 Task: Add Attachment from computer to Card Card0000000301 in Board Board0000000076 in Workspace WS0000000026 in Trello. Add Cover Green to Card Card0000000301 in Board Board0000000076 in Workspace WS0000000026 in Trello. Add "Move Card To …" Button titled Button0000000301 to "top" of the list "To Do" to Card Card0000000301 in Board Board0000000076 in Workspace WS0000000026 in Trello. Add Description DS0000000301 to Card Card0000000302 in Board Board0000000076 in Workspace WS0000000026 in Trello. Add Comment CM0000000301 to Card Card0000000302 in Board Board0000000076 in Workspace WS0000000026 in Trello
Action: Mouse moved to (282, 179)
Screenshot: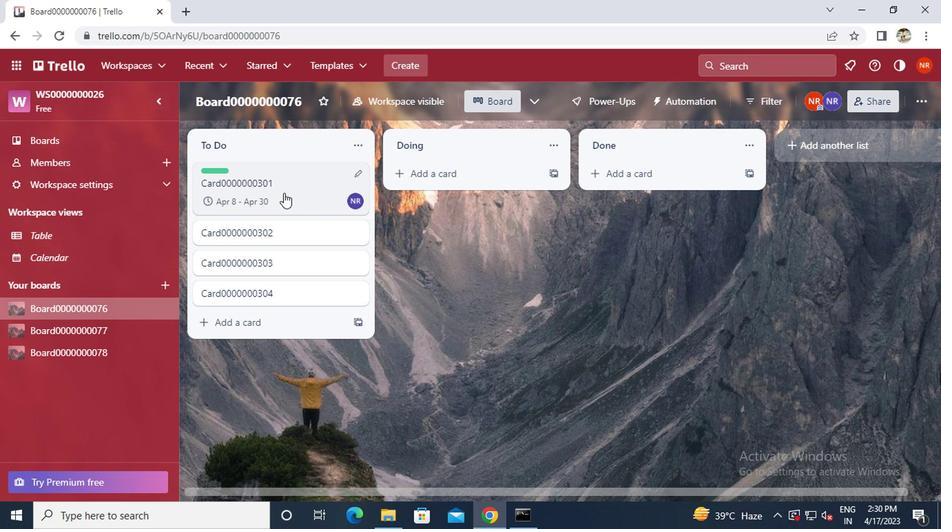 
Action: Mouse pressed left at (282, 179)
Screenshot: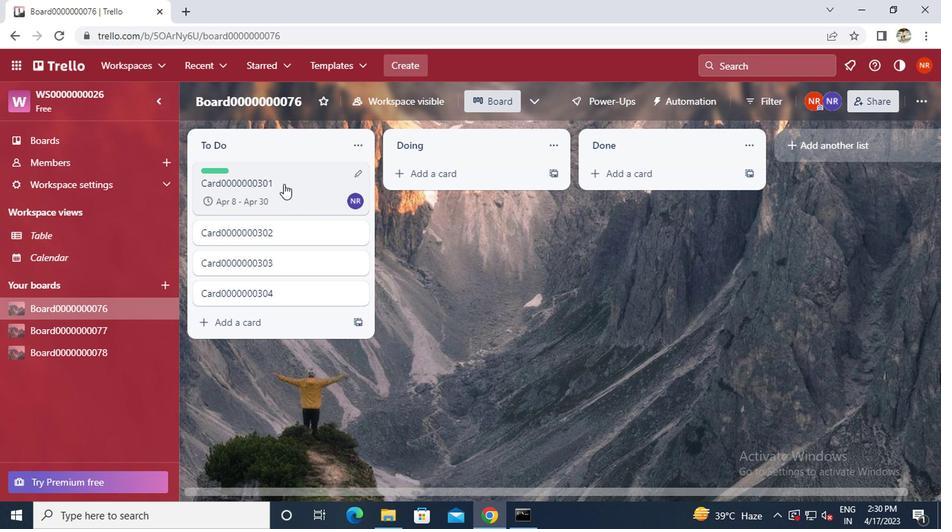 
Action: Mouse moved to (645, 326)
Screenshot: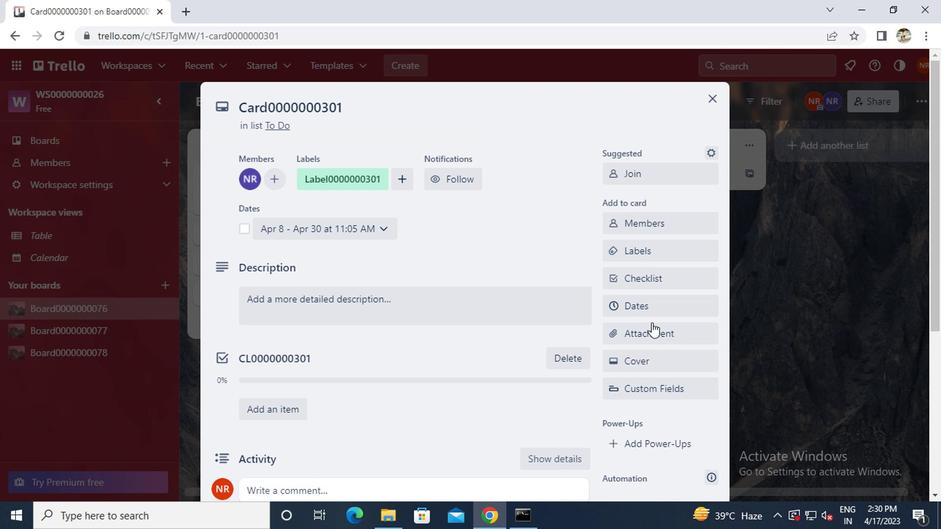 
Action: Mouse pressed left at (645, 326)
Screenshot: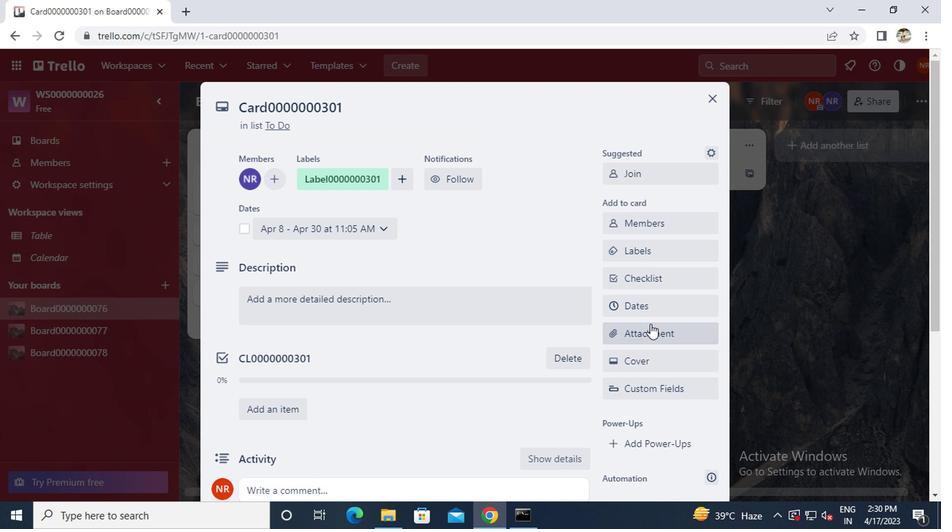 
Action: Mouse moved to (623, 123)
Screenshot: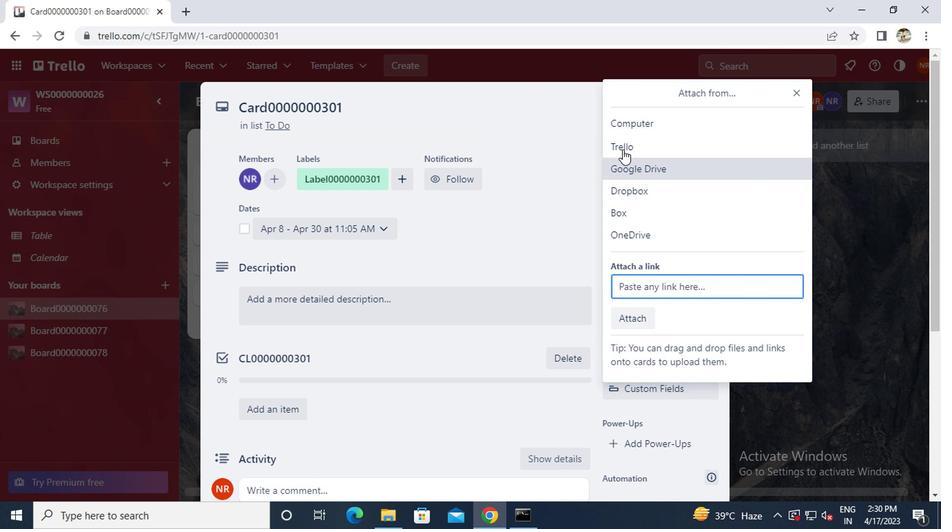 
Action: Mouse pressed left at (623, 123)
Screenshot: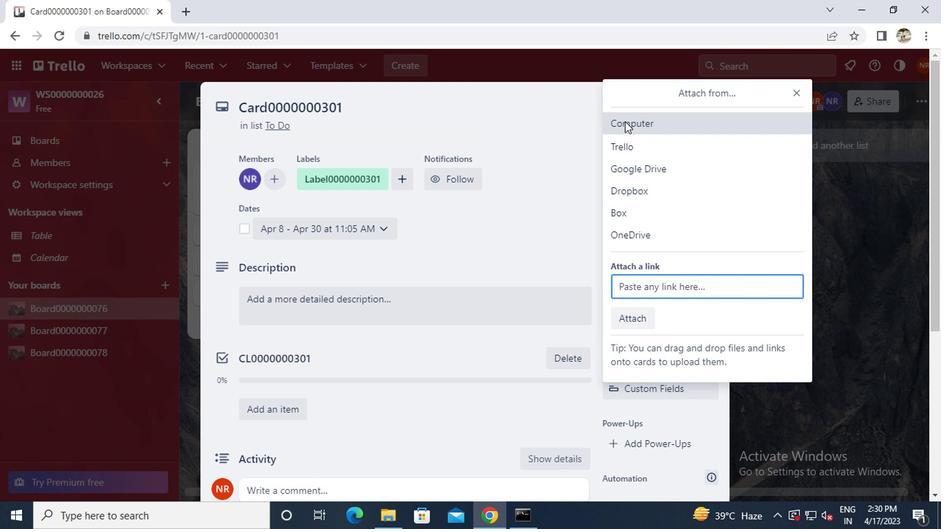 
Action: Mouse moved to (292, 123)
Screenshot: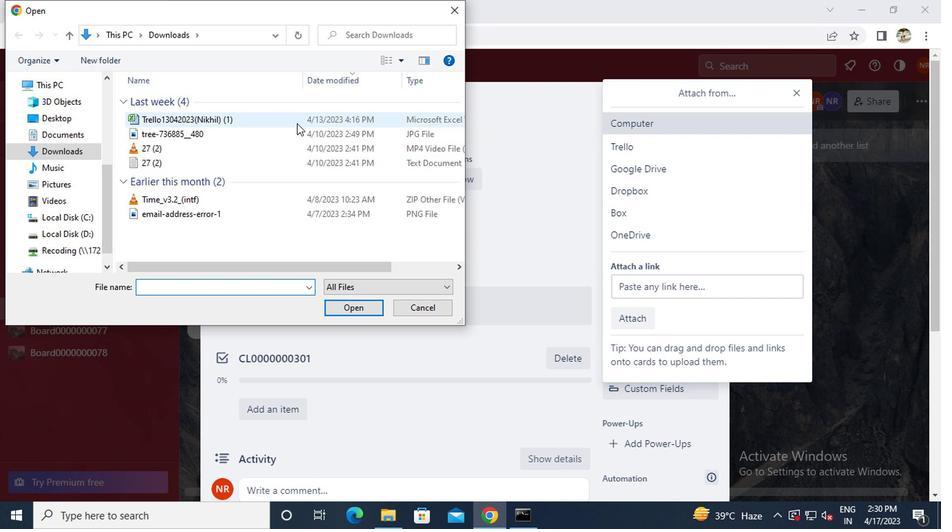 
Action: Mouse pressed left at (292, 123)
Screenshot: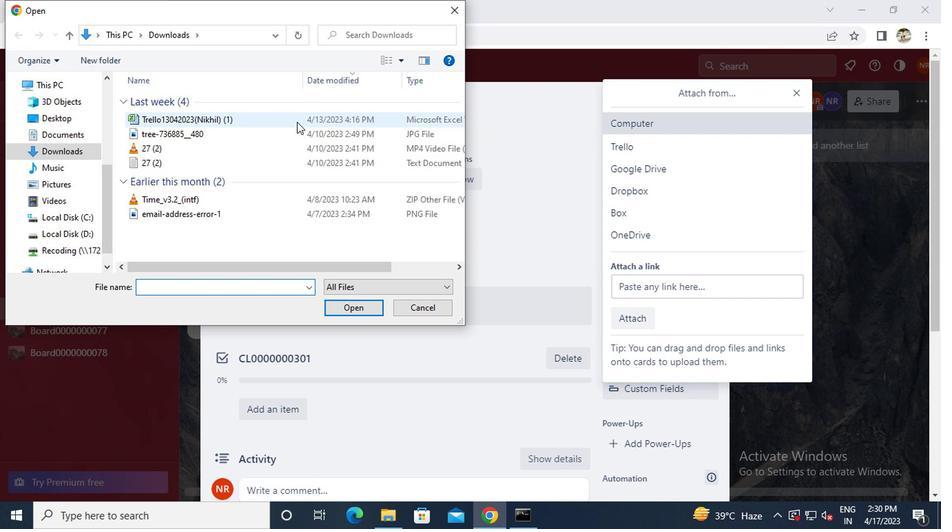 
Action: Mouse moved to (350, 302)
Screenshot: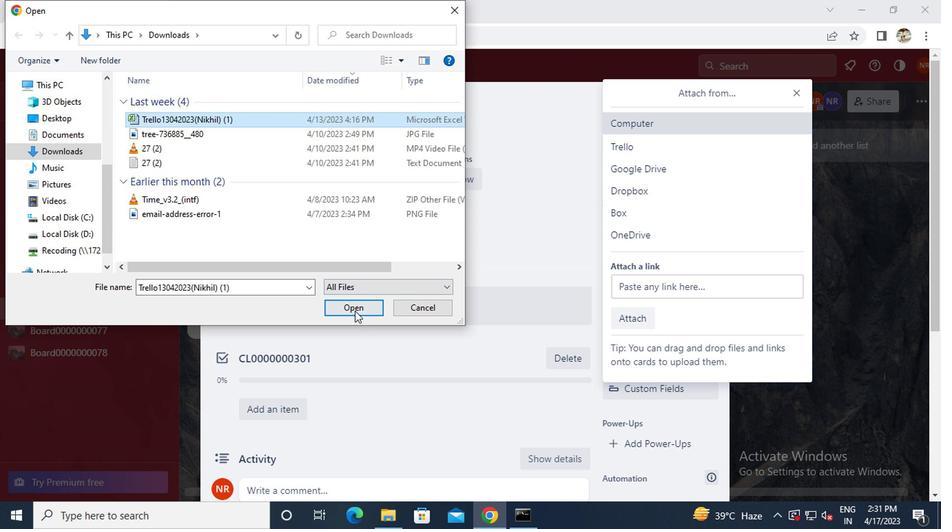 
Action: Mouse pressed left at (350, 302)
Screenshot: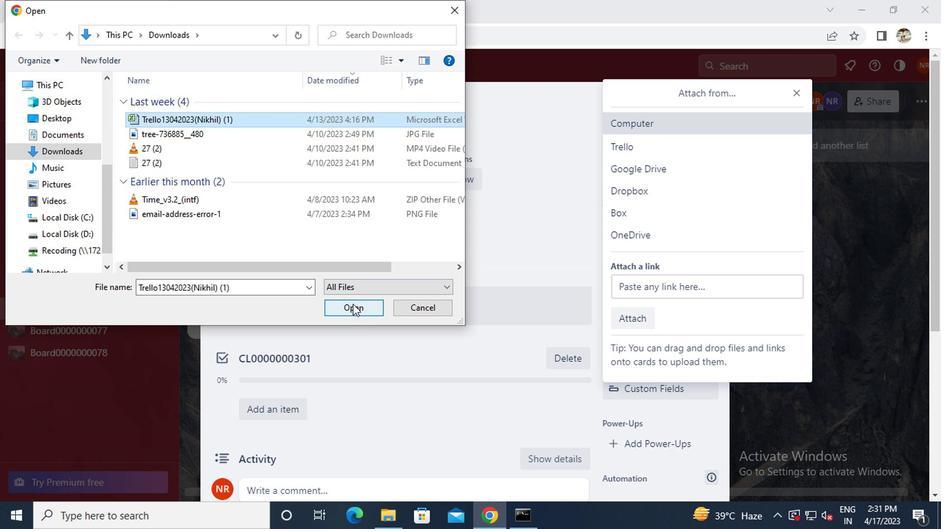 
Action: Mouse moved to (633, 356)
Screenshot: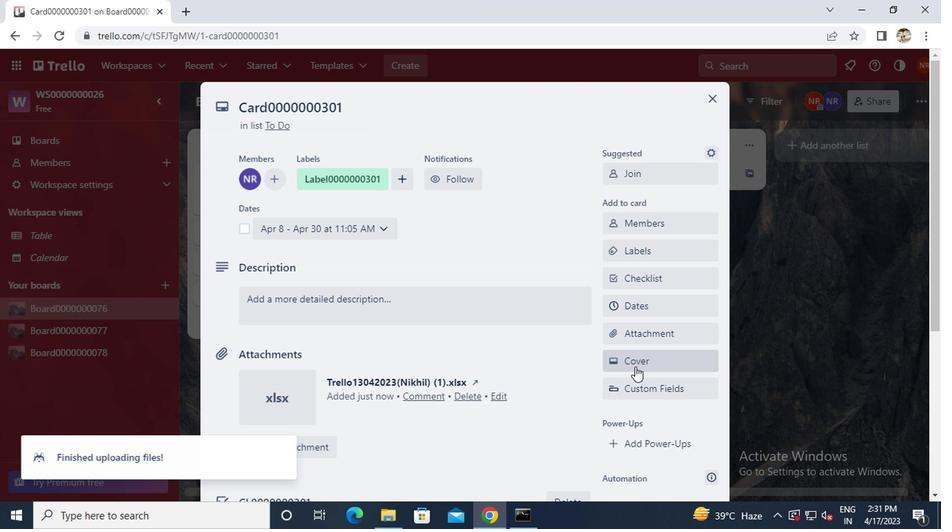 
Action: Mouse pressed left at (633, 356)
Screenshot: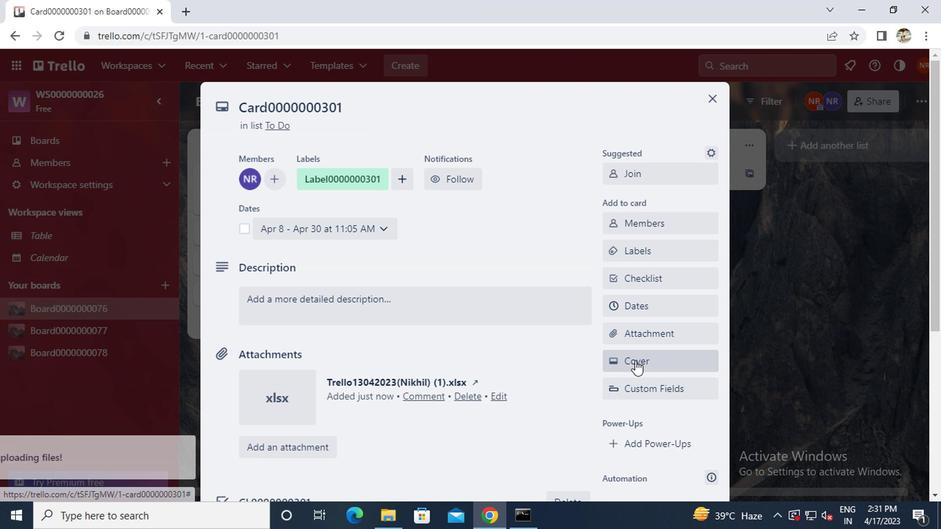 
Action: Mouse moved to (615, 222)
Screenshot: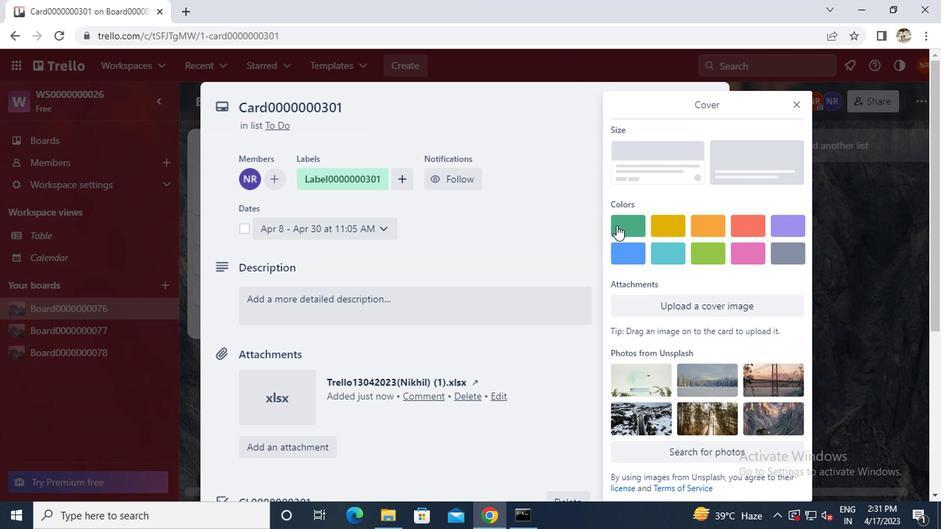 
Action: Mouse pressed left at (615, 222)
Screenshot: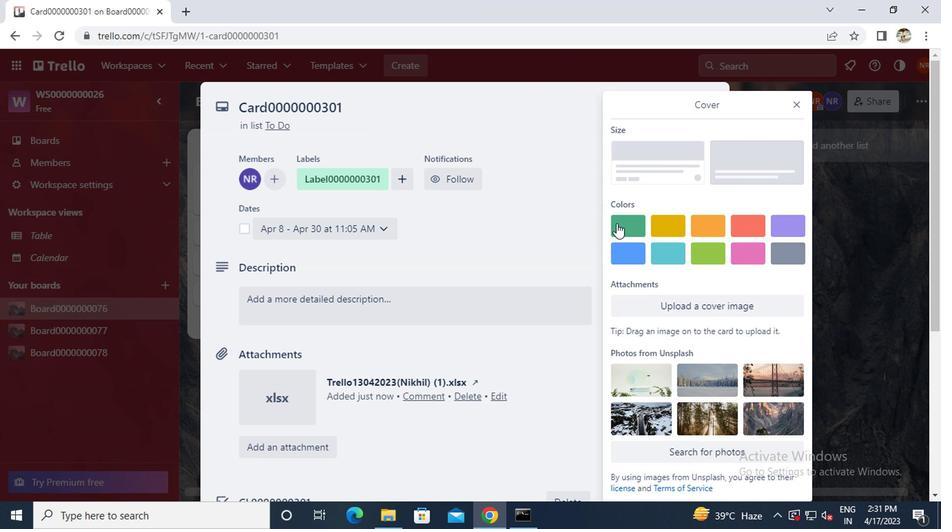 
Action: Mouse moved to (791, 98)
Screenshot: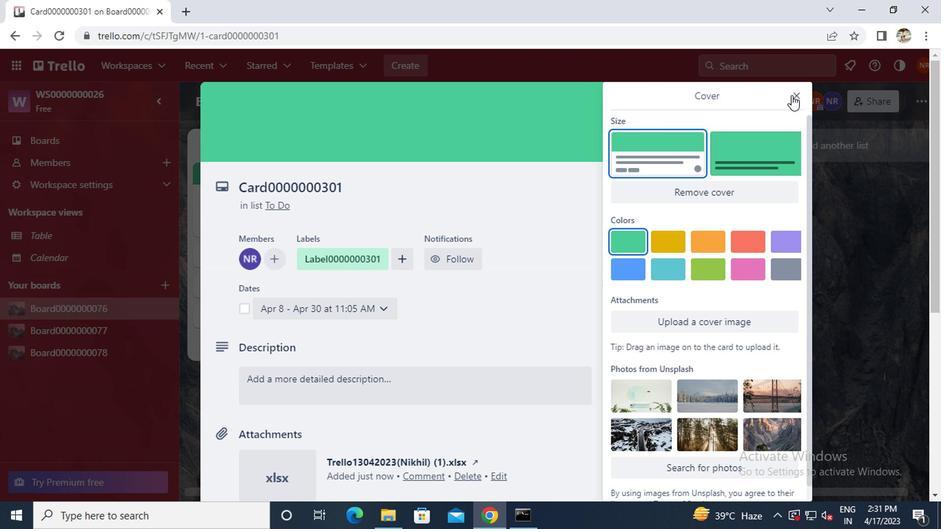 
Action: Mouse pressed left at (791, 98)
Screenshot: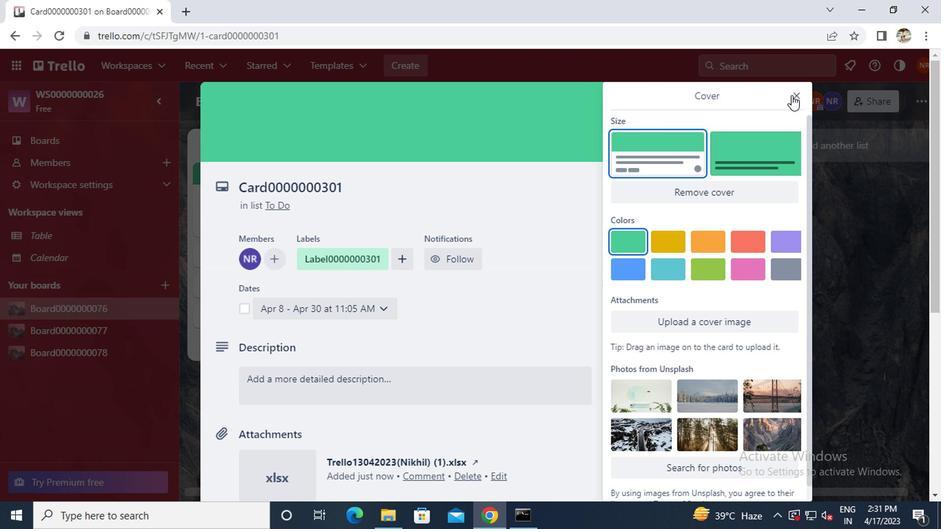 
Action: Mouse moved to (646, 227)
Screenshot: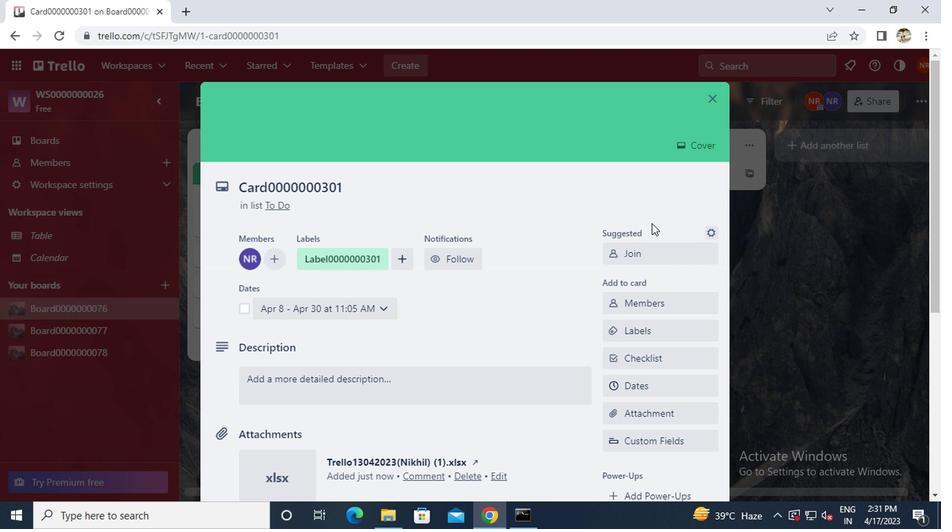 
Action: Mouse scrolled (646, 226) with delta (0, 0)
Screenshot: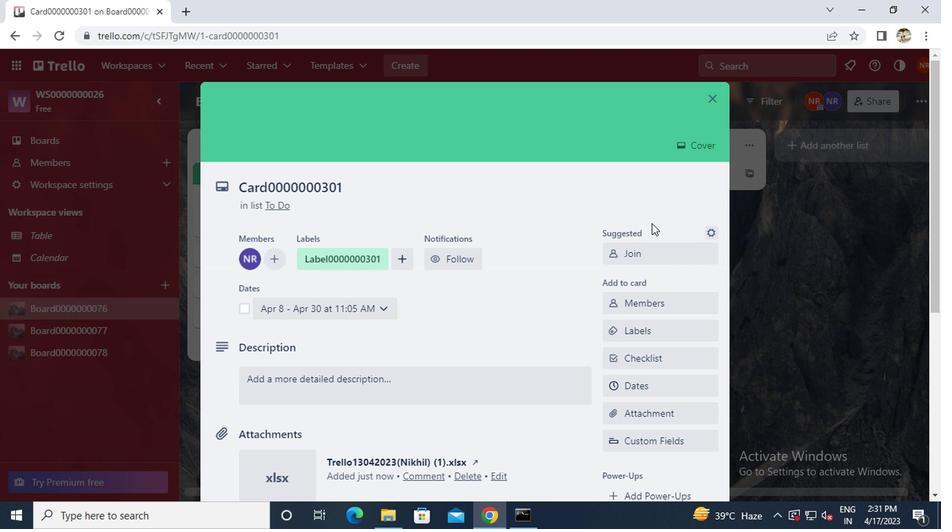 
Action: Mouse scrolled (646, 226) with delta (0, 0)
Screenshot: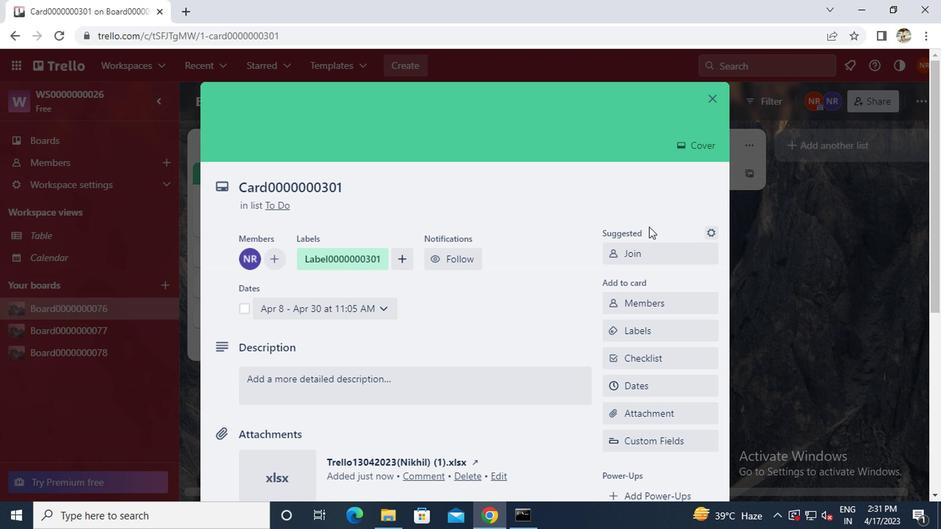 
Action: Mouse scrolled (646, 226) with delta (0, 0)
Screenshot: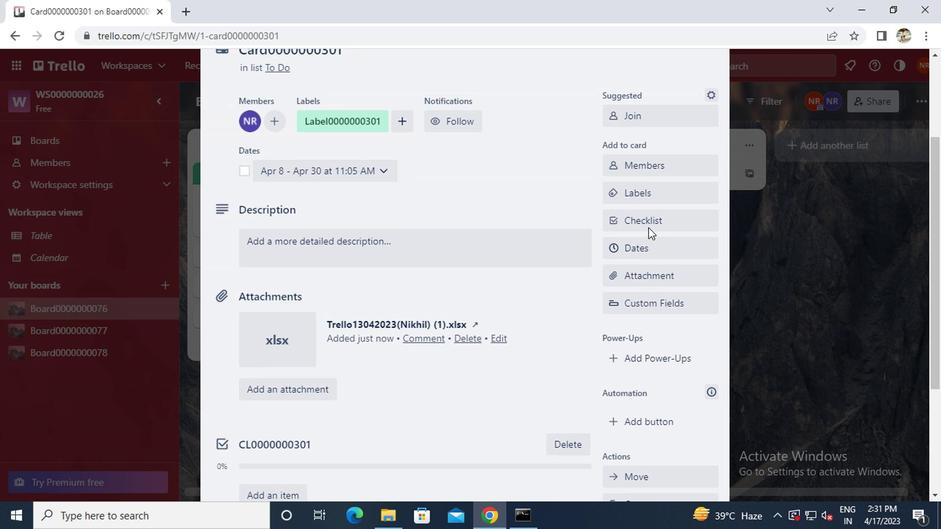 
Action: Mouse scrolled (646, 226) with delta (0, 0)
Screenshot: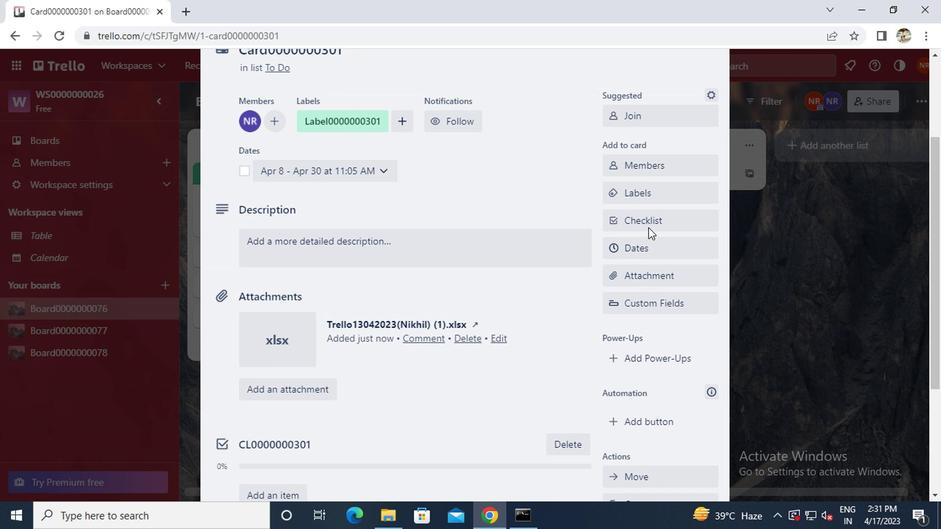 
Action: Mouse moved to (641, 280)
Screenshot: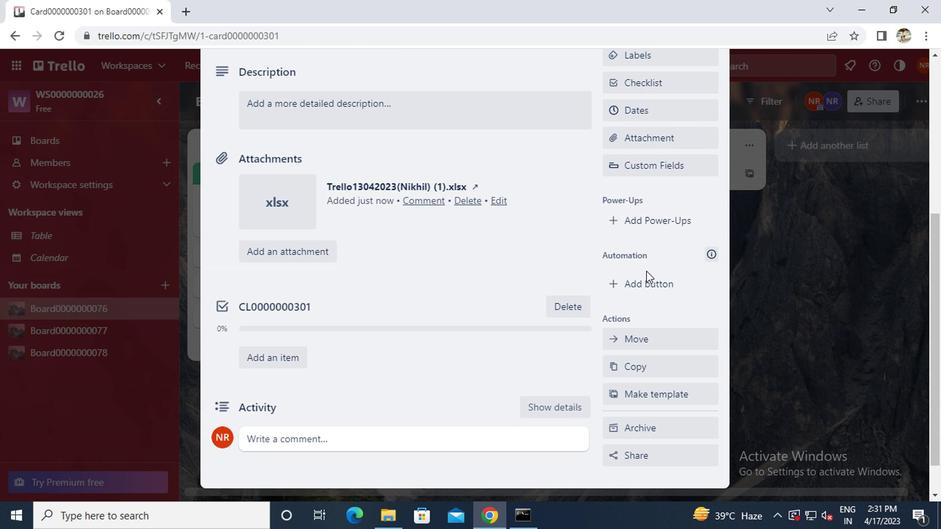 
Action: Mouse pressed left at (641, 280)
Screenshot: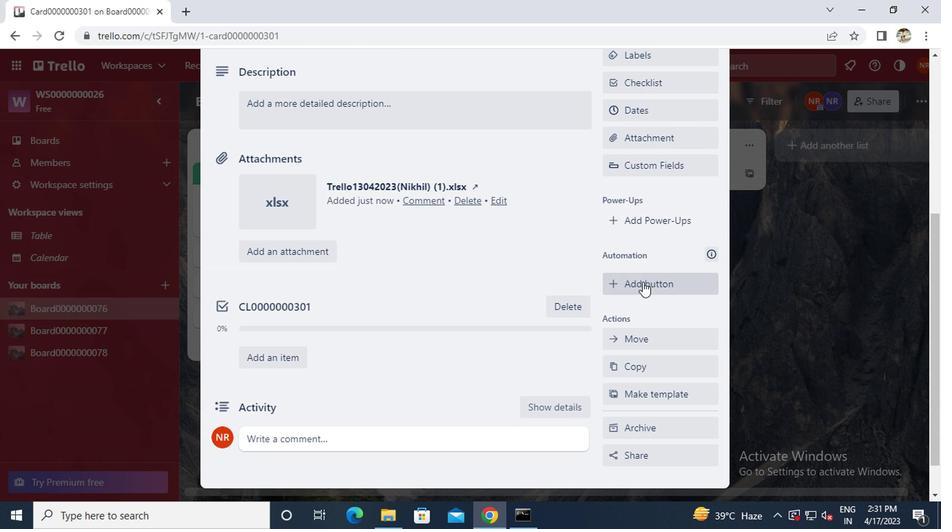 
Action: Mouse moved to (667, 159)
Screenshot: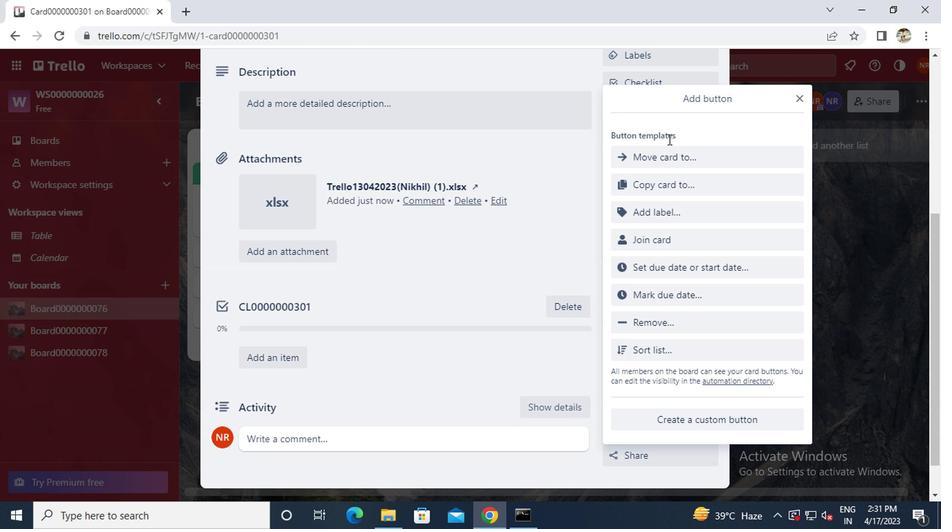 
Action: Mouse pressed left at (667, 159)
Screenshot: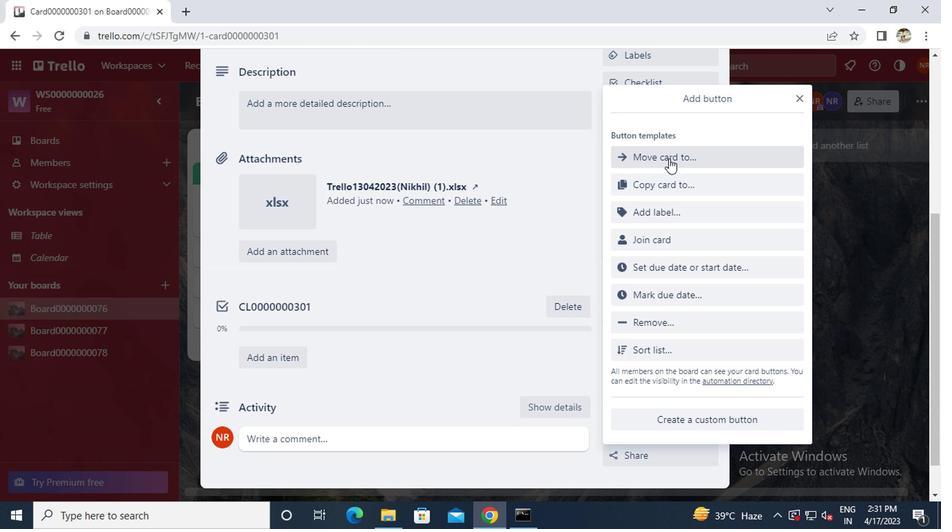 
Action: Key pressed b<Key.caps_lock>utton0000000301
Screenshot: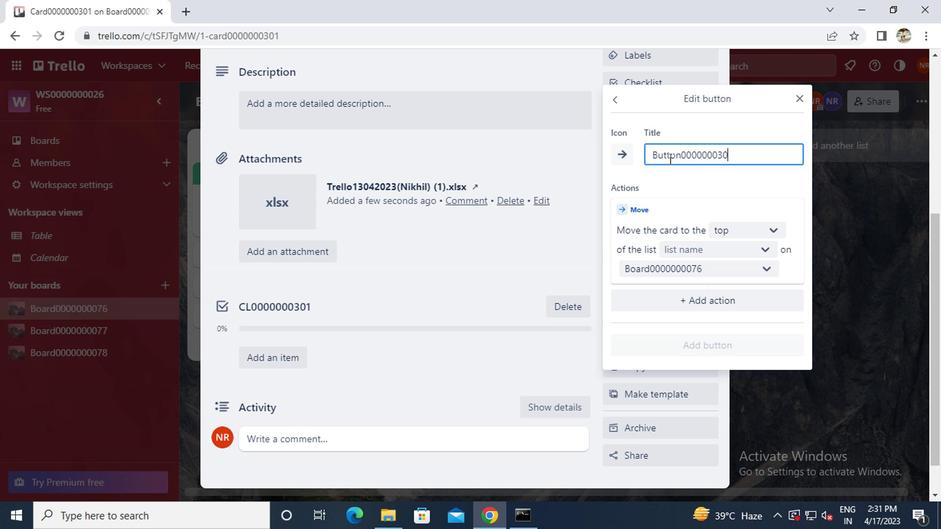 
Action: Mouse moved to (695, 253)
Screenshot: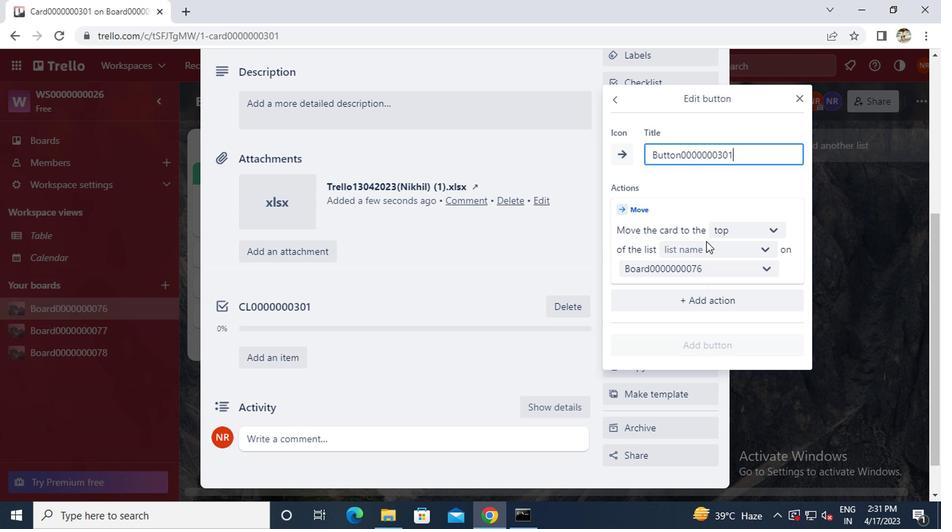 
Action: Mouse pressed left at (695, 253)
Screenshot: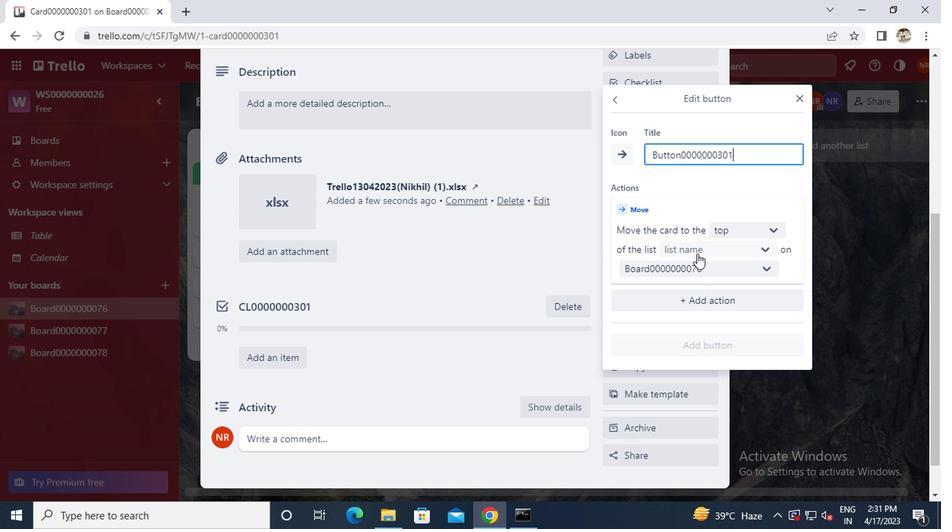 
Action: Mouse moved to (682, 278)
Screenshot: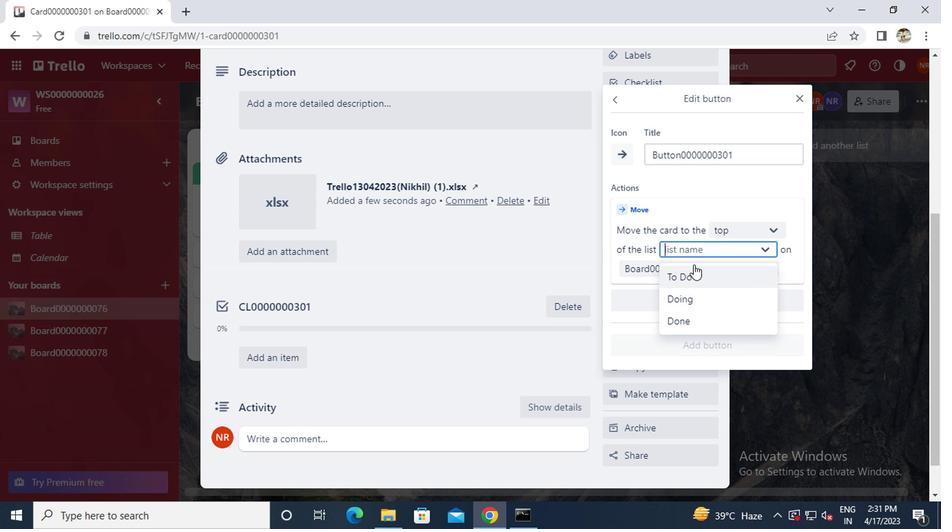 
Action: Mouse pressed left at (682, 278)
Screenshot: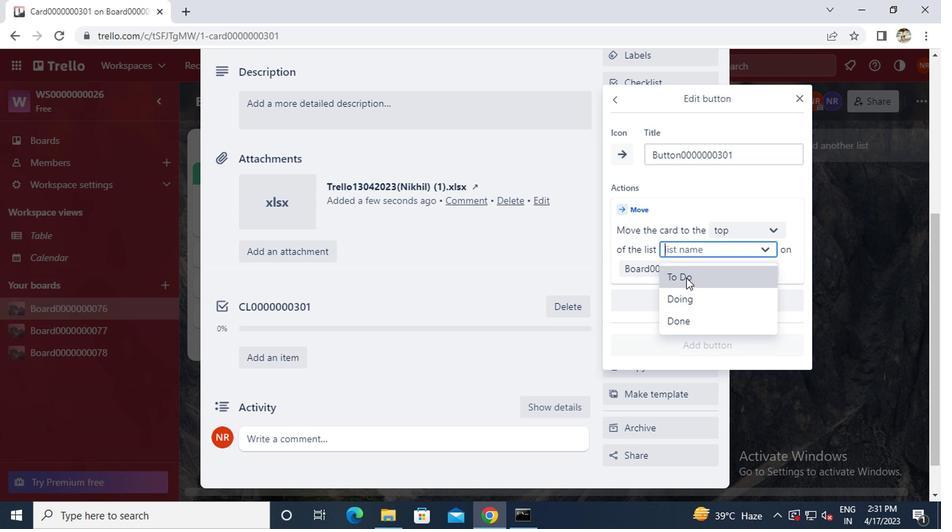 
Action: Mouse moved to (681, 339)
Screenshot: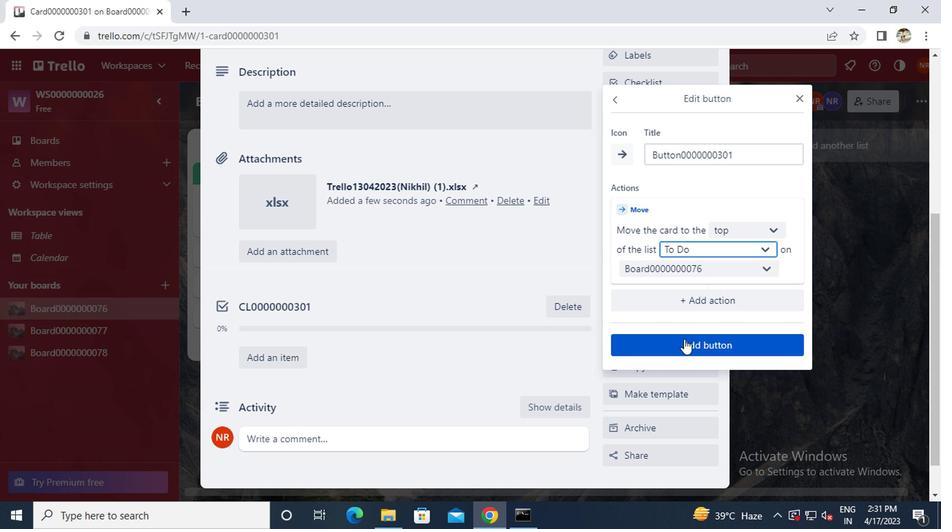 
Action: Mouse pressed left at (681, 339)
Screenshot: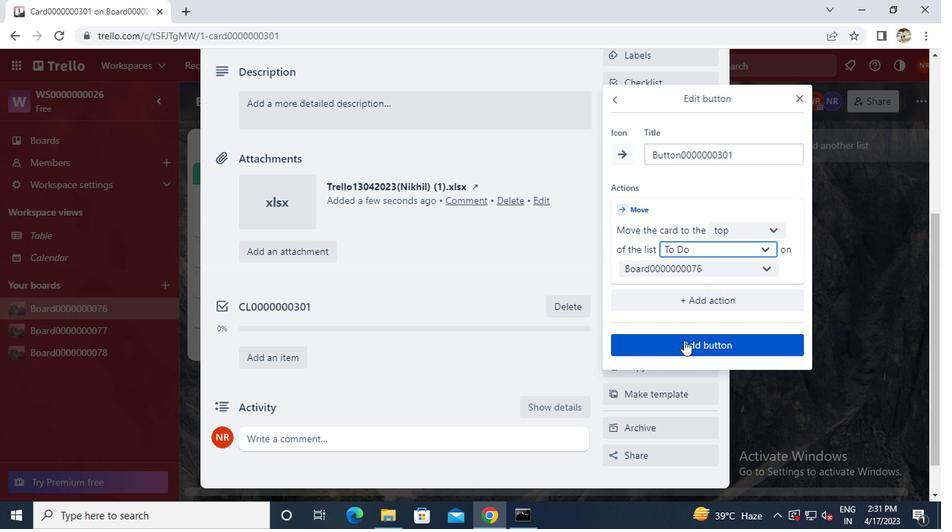 
Action: Mouse moved to (466, 258)
Screenshot: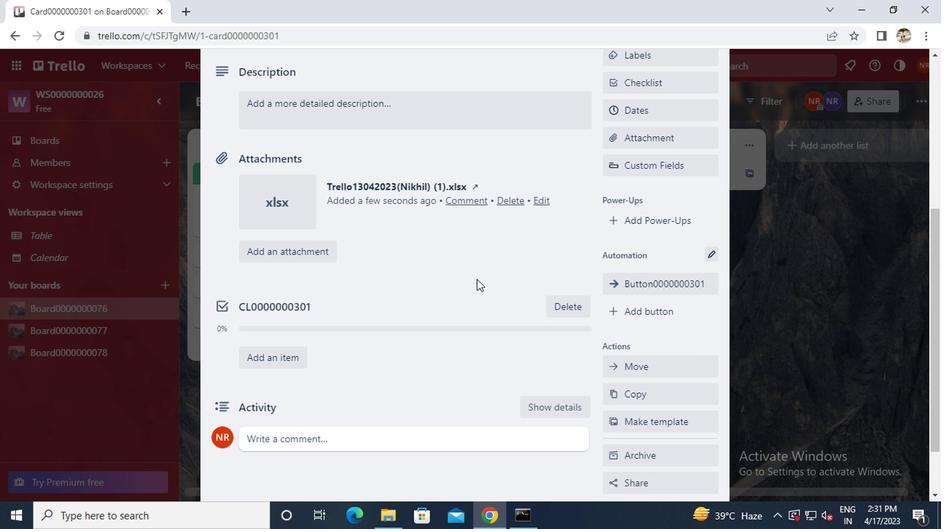 
Action: Mouse scrolled (466, 259) with delta (0, 0)
Screenshot: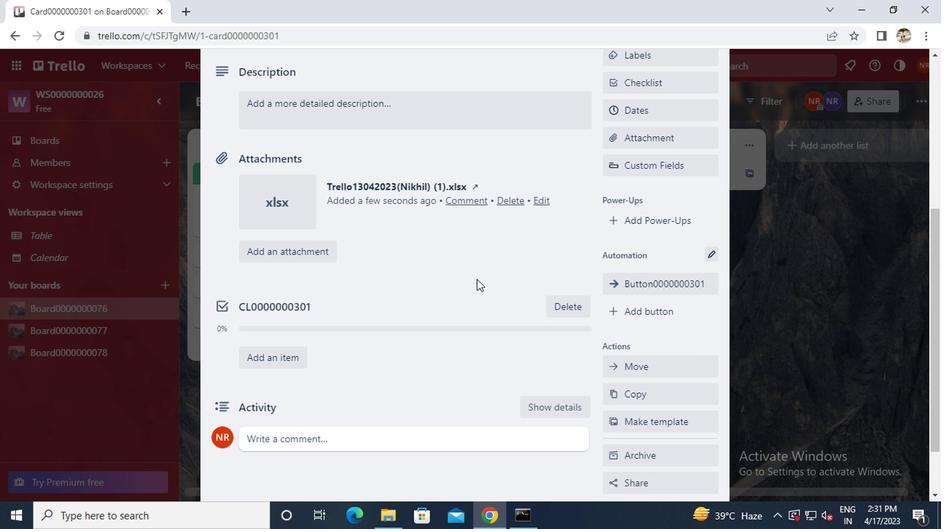 
Action: Mouse scrolled (466, 259) with delta (0, 0)
Screenshot: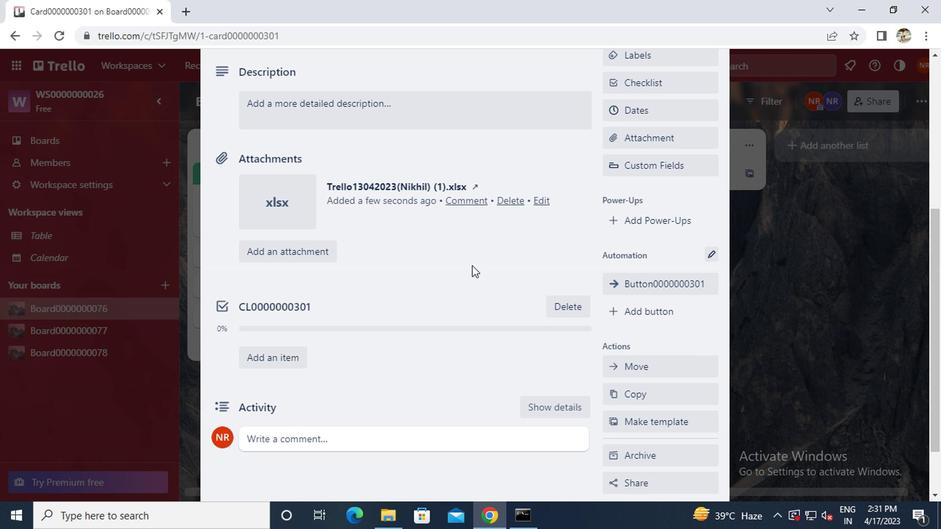 
Action: Mouse moved to (382, 247)
Screenshot: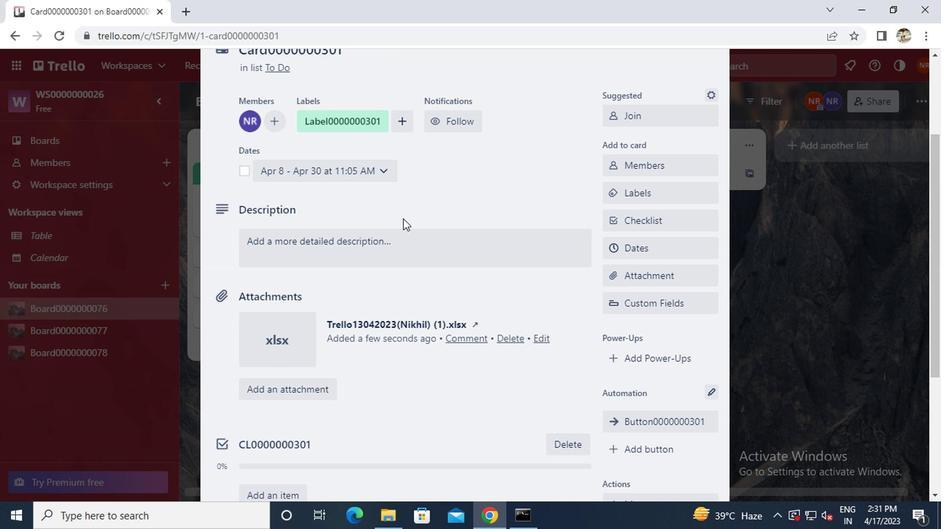 
Action: Mouse pressed left at (382, 247)
Screenshot: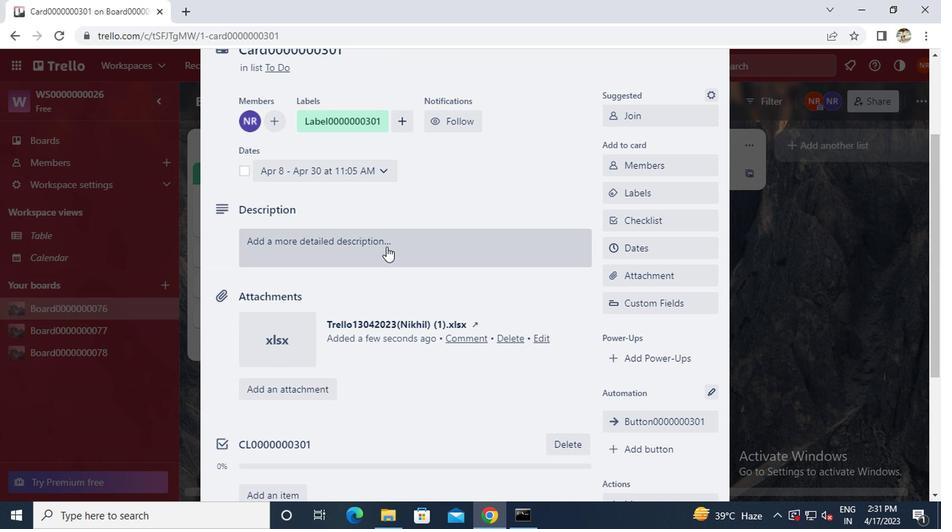 
Action: Key pressed <Key.caps_lock>ds00000000<Key.backspace>301
Screenshot: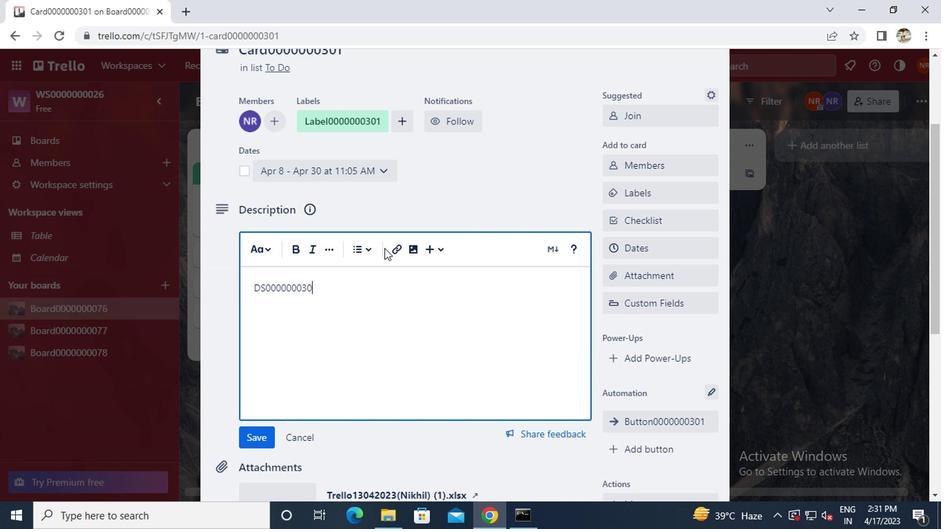 
Action: Mouse moved to (241, 439)
Screenshot: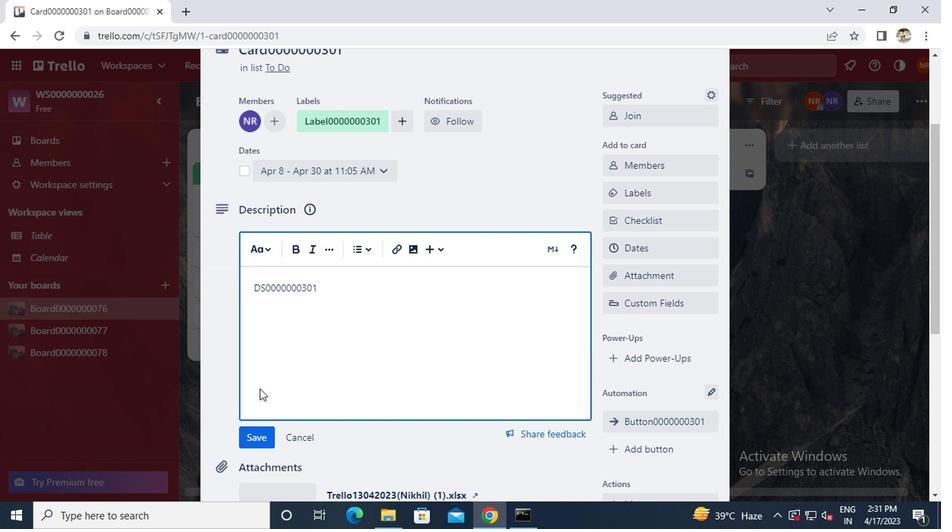 
Action: Mouse pressed left at (241, 439)
Screenshot: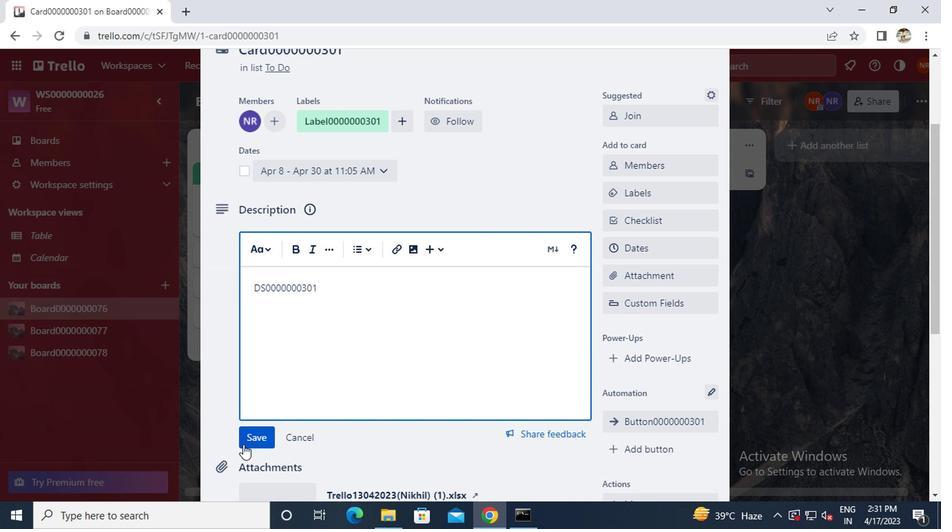 
Action: Mouse moved to (277, 404)
Screenshot: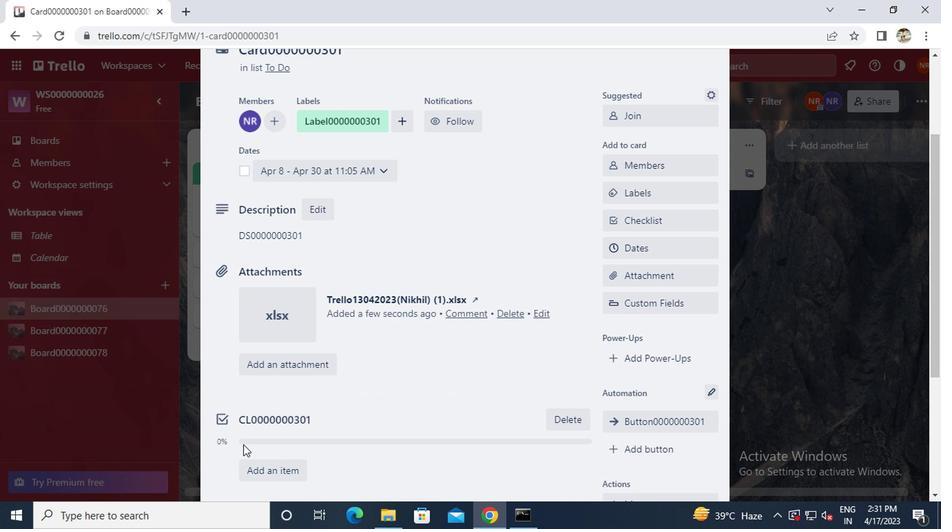 
Action: Mouse scrolled (277, 403) with delta (0, 0)
Screenshot: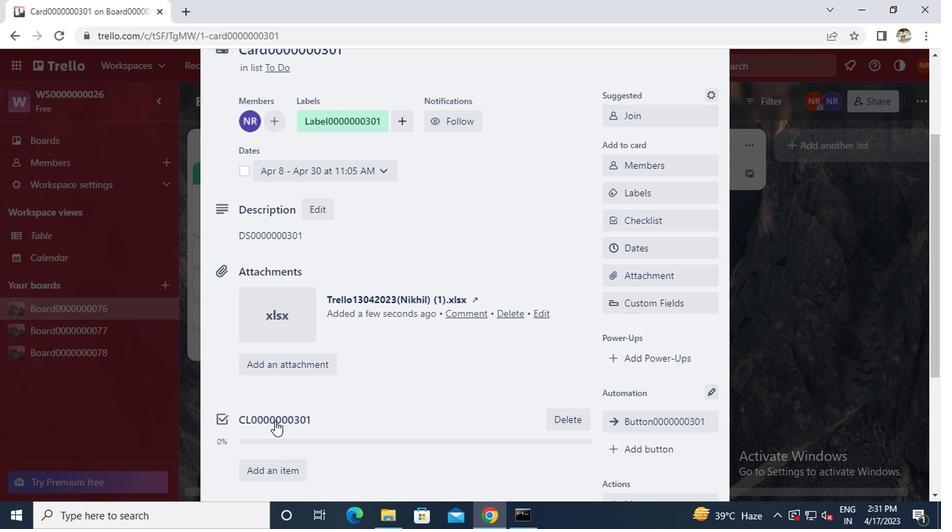 
Action: Mouse scrolled (277, 403) with delta (0, 0)
Screenshot: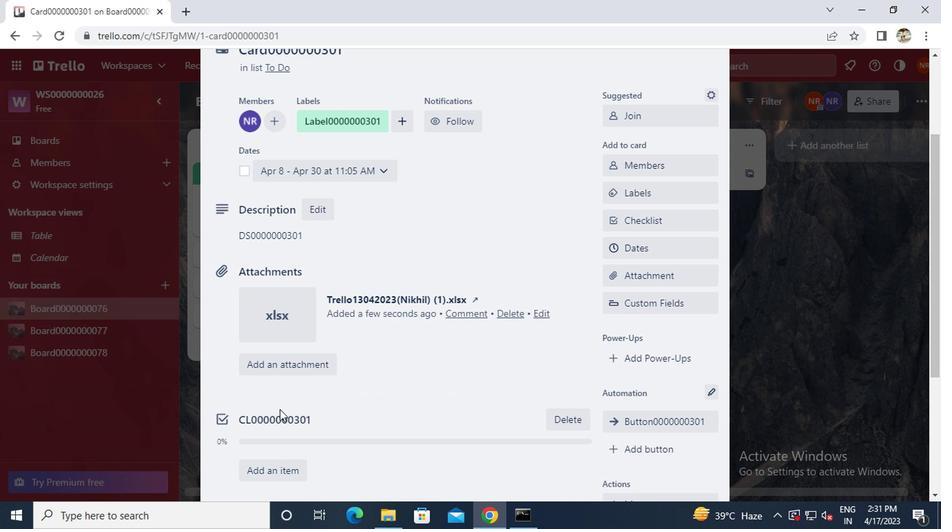 
Action: Mouse moved to (277, 407)
Screenshot: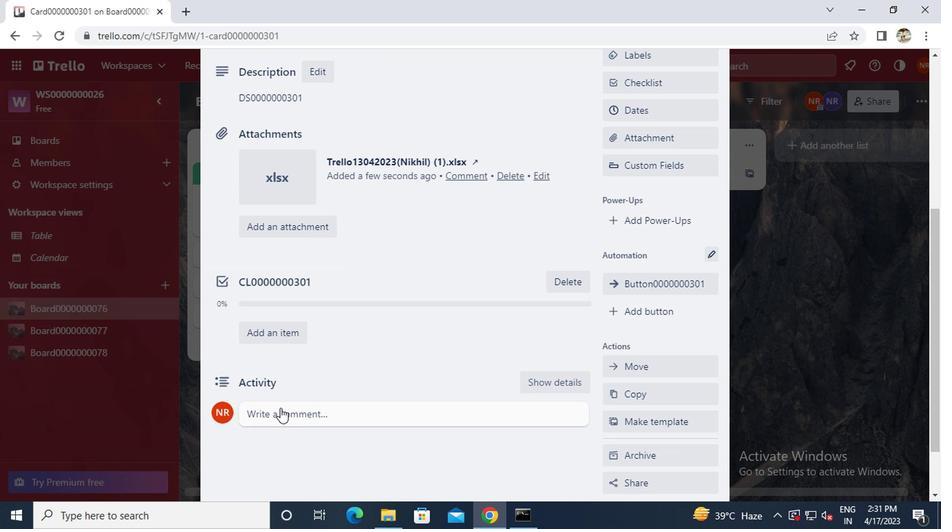 
Action: Mouse pressed left at (277, 407)
Screenshot: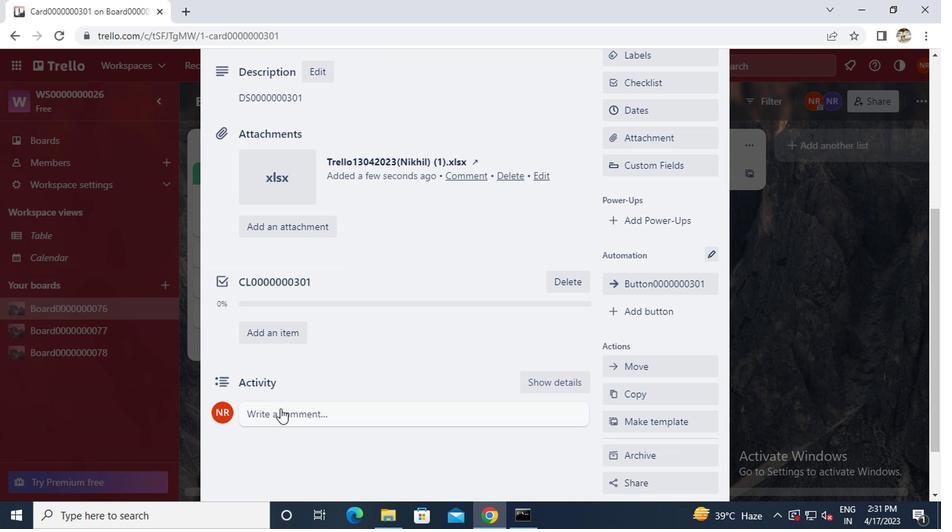 
Action: Key pressed cm0000000301
Screenshot: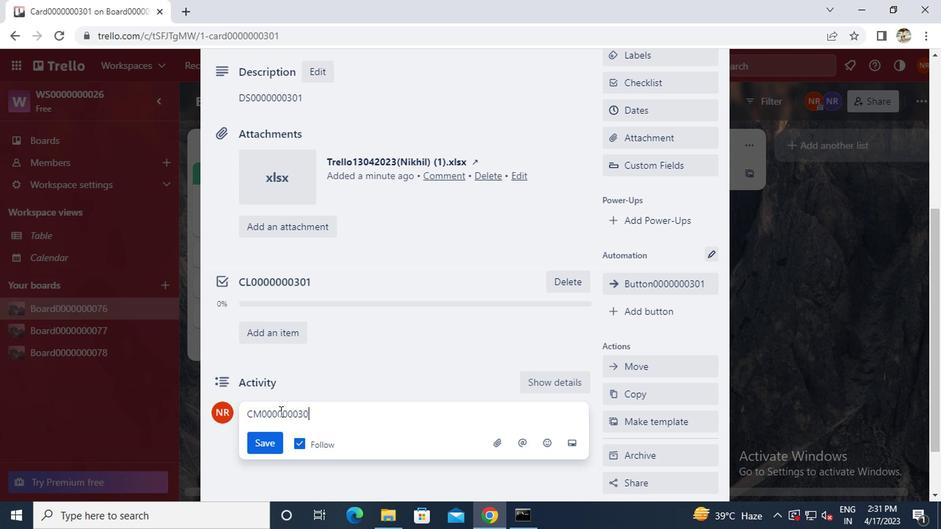 
Action: Mouse moved to (268, 430)
Screenshot: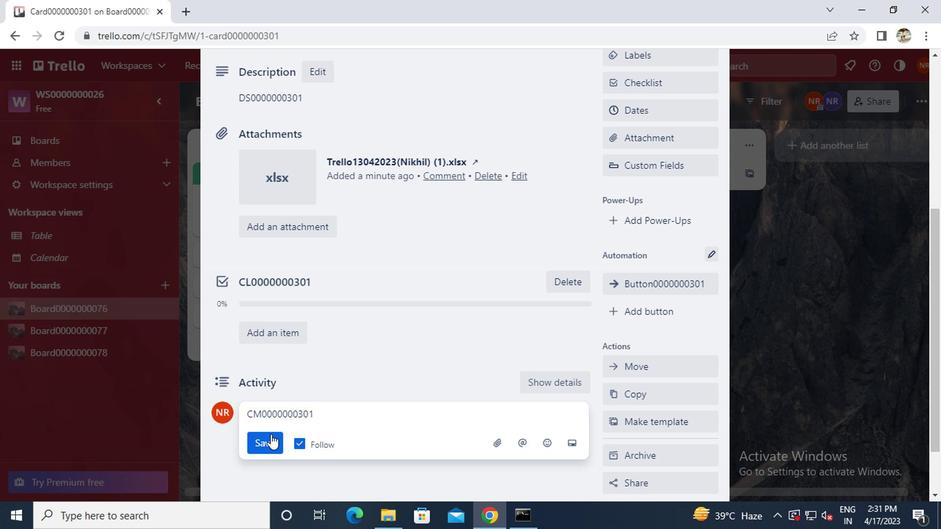 
Action: Mouse pressed left at (268, 430)
Screenshot: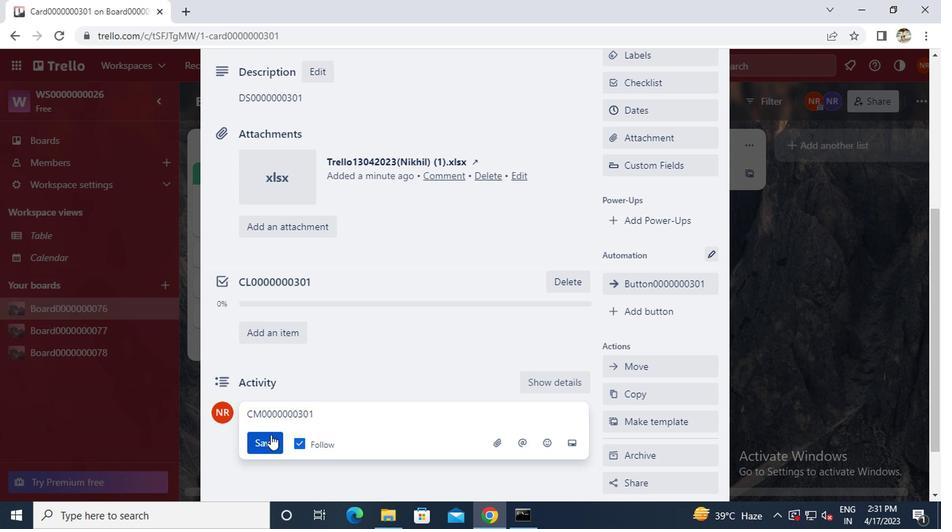 
Action: Mouse moved to (268, 430)
Screenshot: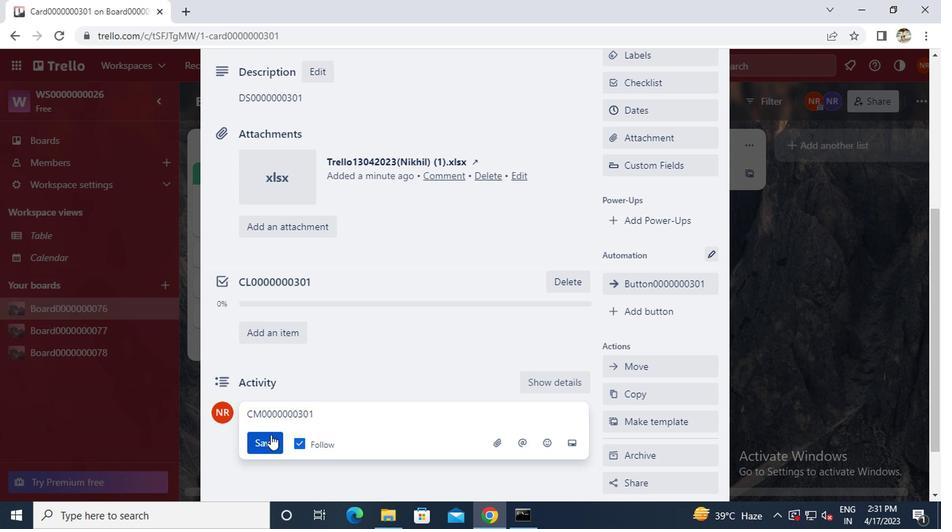 
